 Task: View the recently viewed records in the new tab
Action: Mouse moved to (138, 220)
Screenshot: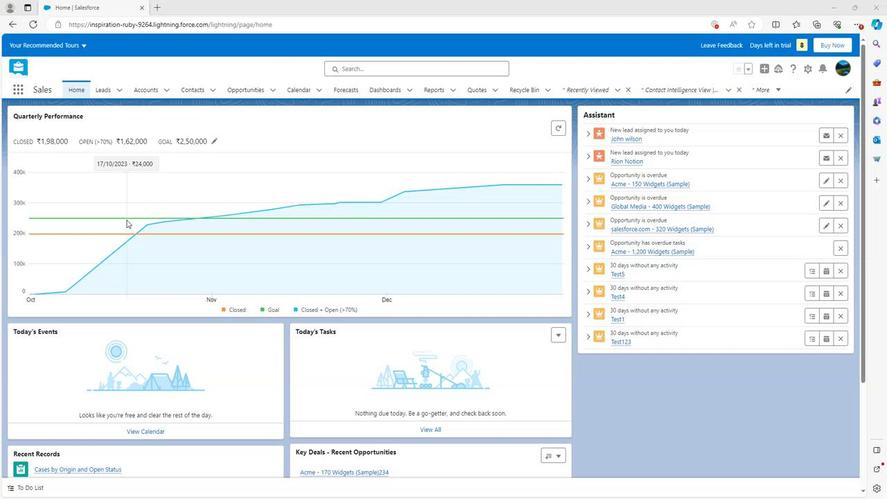 
Action: Mouse scrolled (138, 219) with delta (0, 0)
Screenshot: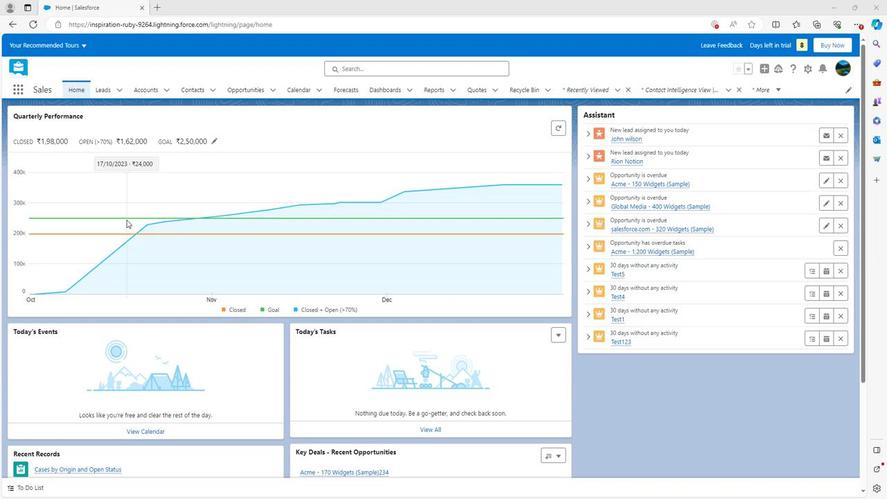 
Action: Mouse scrolled (138, 219) with delta (0, 0)
Screenshot: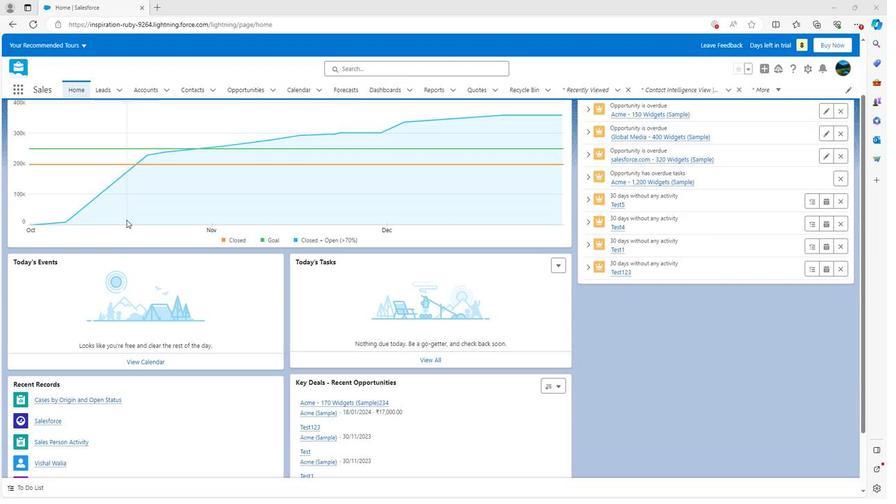 
Action: Mouse scrolled (138, 219) with delta (0, 0)
Screenshot: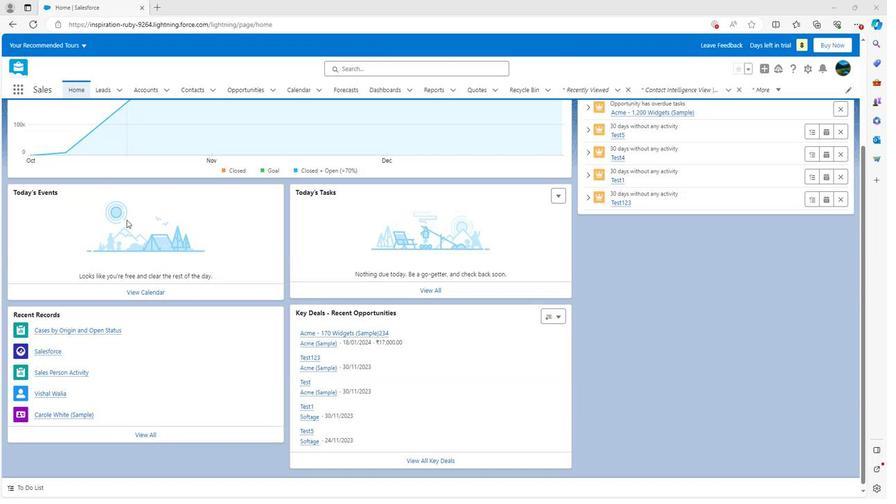 
Action: Mouse scrolled (138, 221) with delta (0, 0)
Screenshot: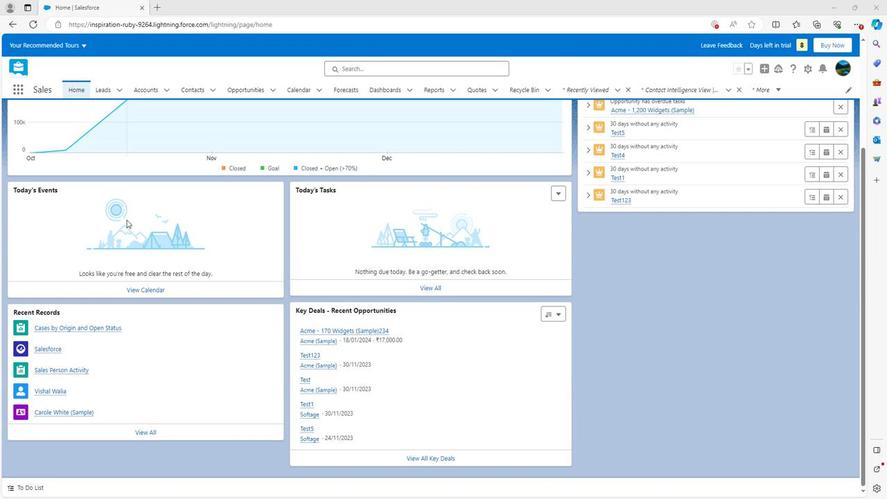 
Action: Mouse scrolled (138, 221) with delta (0, 0)
Screenshot: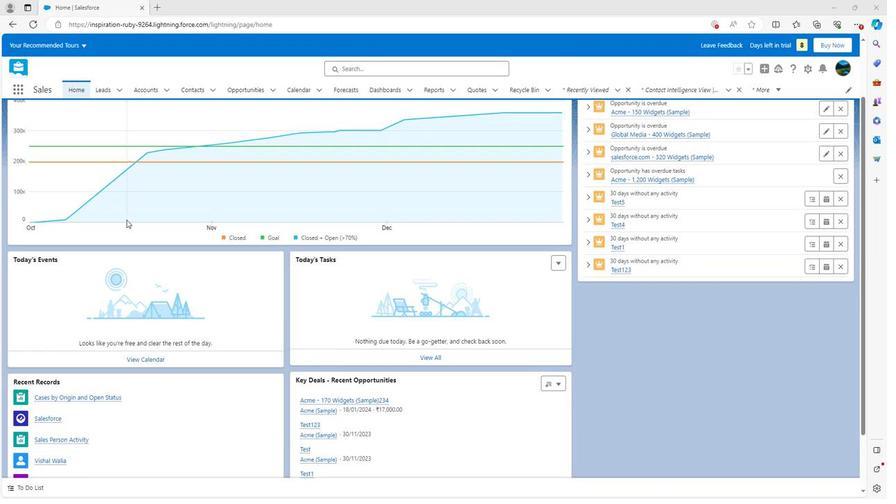 
Action: Mouse scrolled (138, 221) with delta (0, 0)
Screenshot: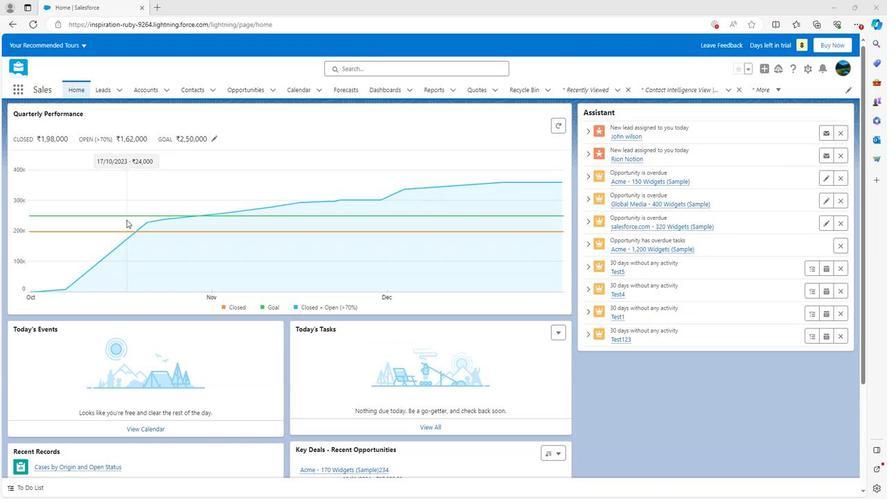 
Action: Mouse scrolled (138, 221) with delta (0, 0)
Screenshot: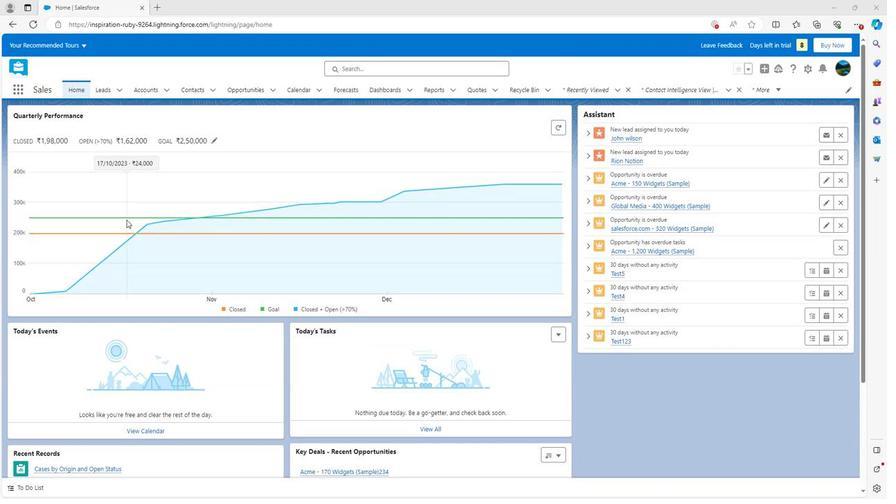 
Action: Mouse moved to (473, 86)
Screenshot: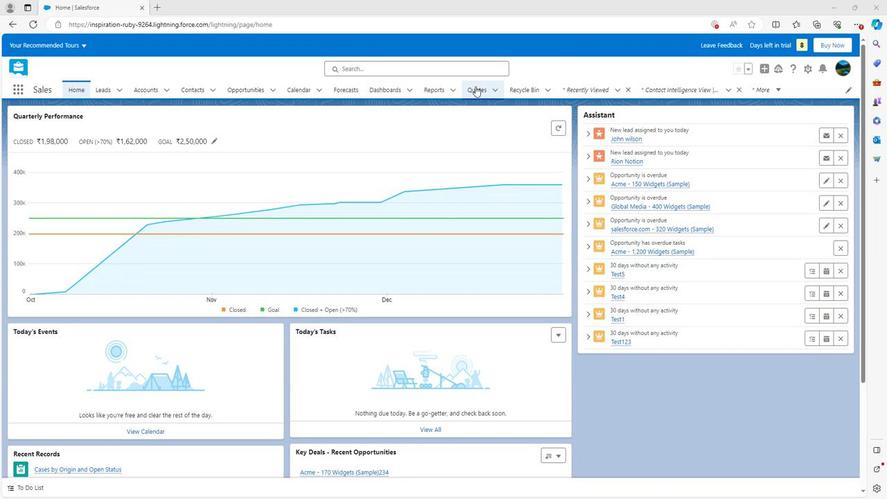 
Action: Mouse pressed left at (473, 86)
Screenshot: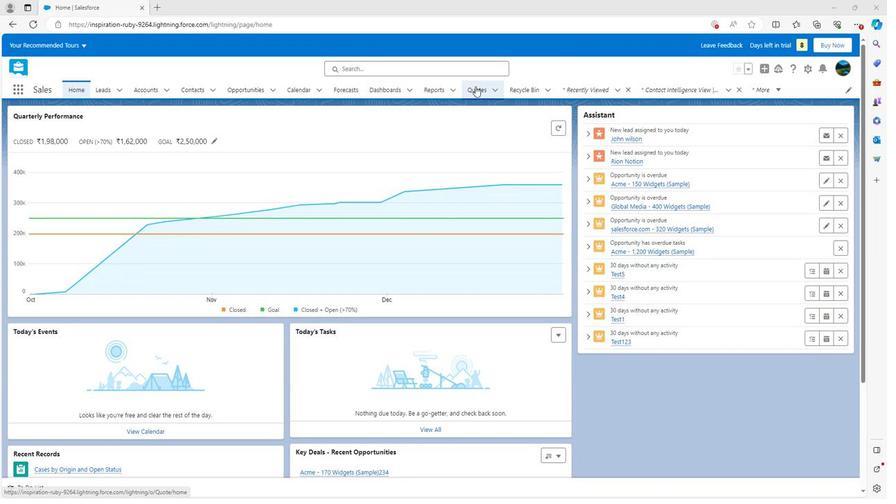 
Action: Mouse moved to (491, 89)
Screenshot: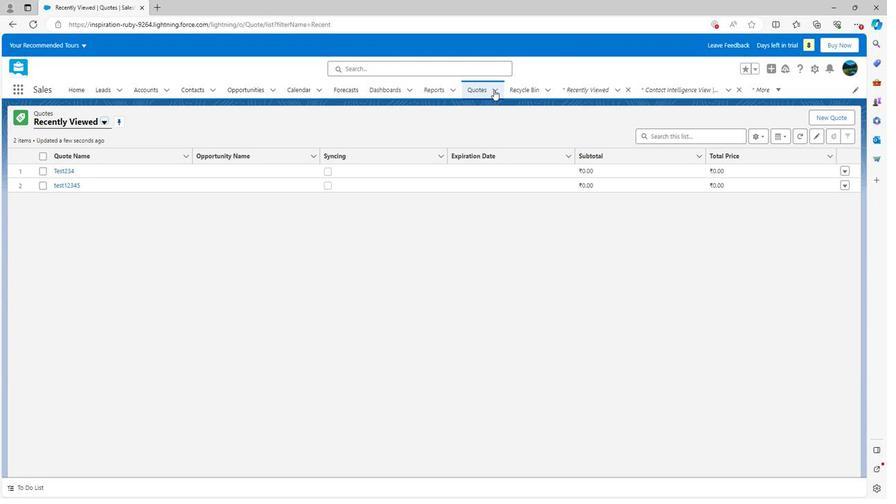
Action: Mouse pressed left at (491, 89)
Screenshot: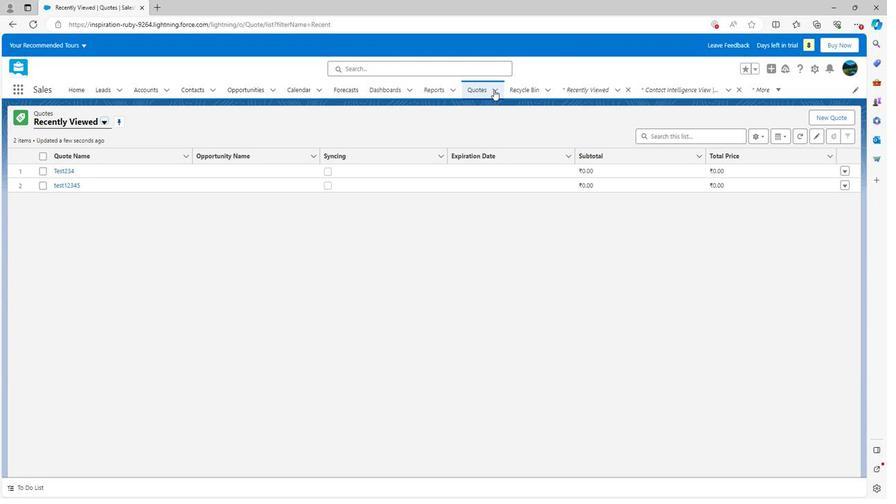 
Action: Mouse moved to (465, 255)
Screenshot: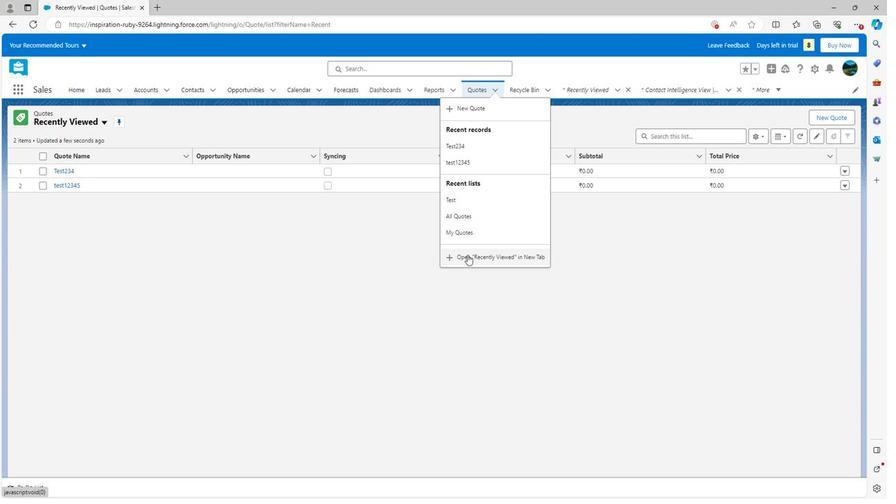 
Action: Mouse pressed left at (465, 255)
Screenshot: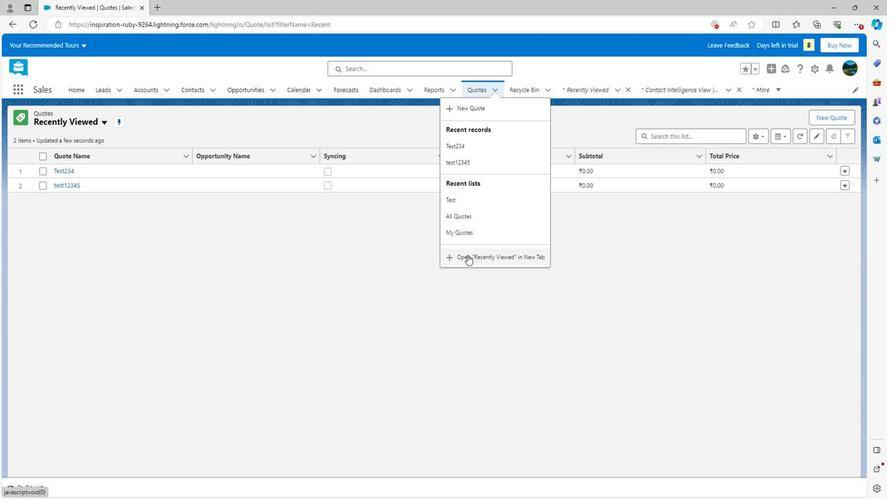 
Action: Mouse moved to (388, 253)
Screenshot: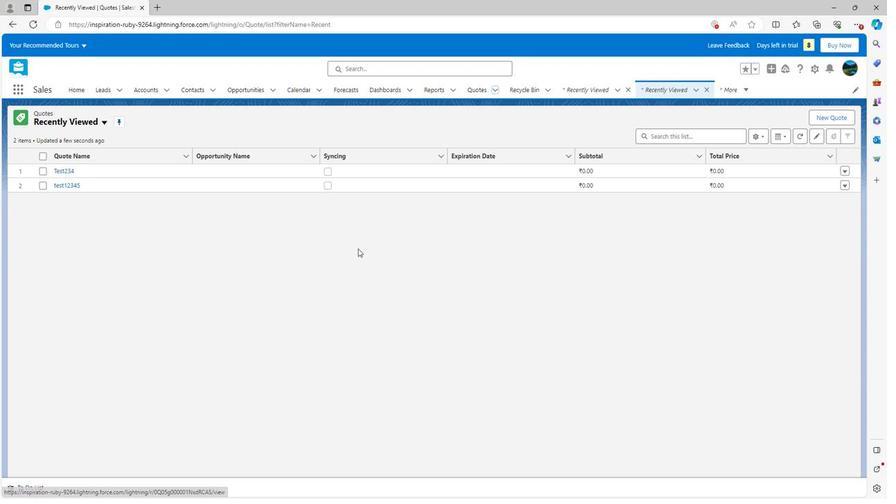 
